 Task: Move the task Implement a feature for users to collaborate on projects within the app to the section Done in the project Visionary and filter the tasks in the project by High Priority.
Action: Mouse moved to (76, 429)
Screenshot: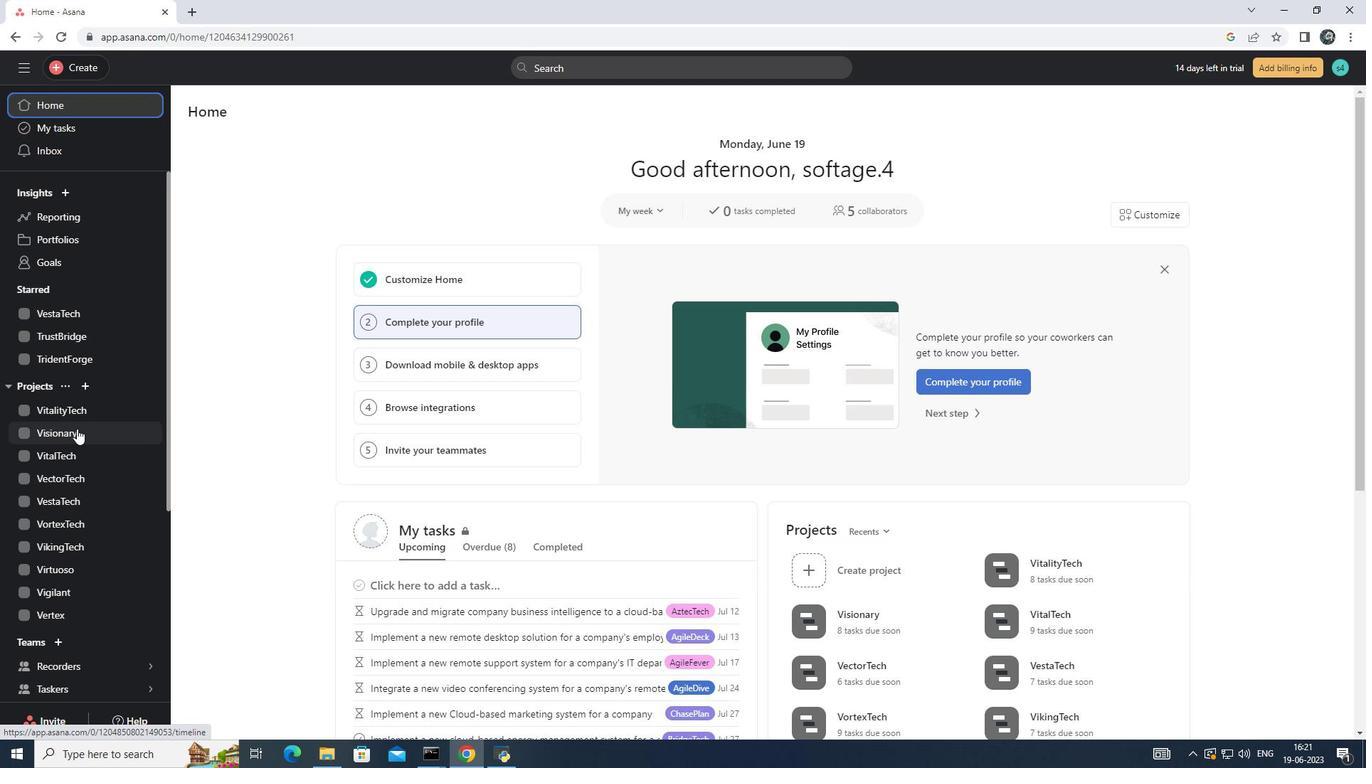 
Action: Mouse pressed left at (76, 429)
Screenshot: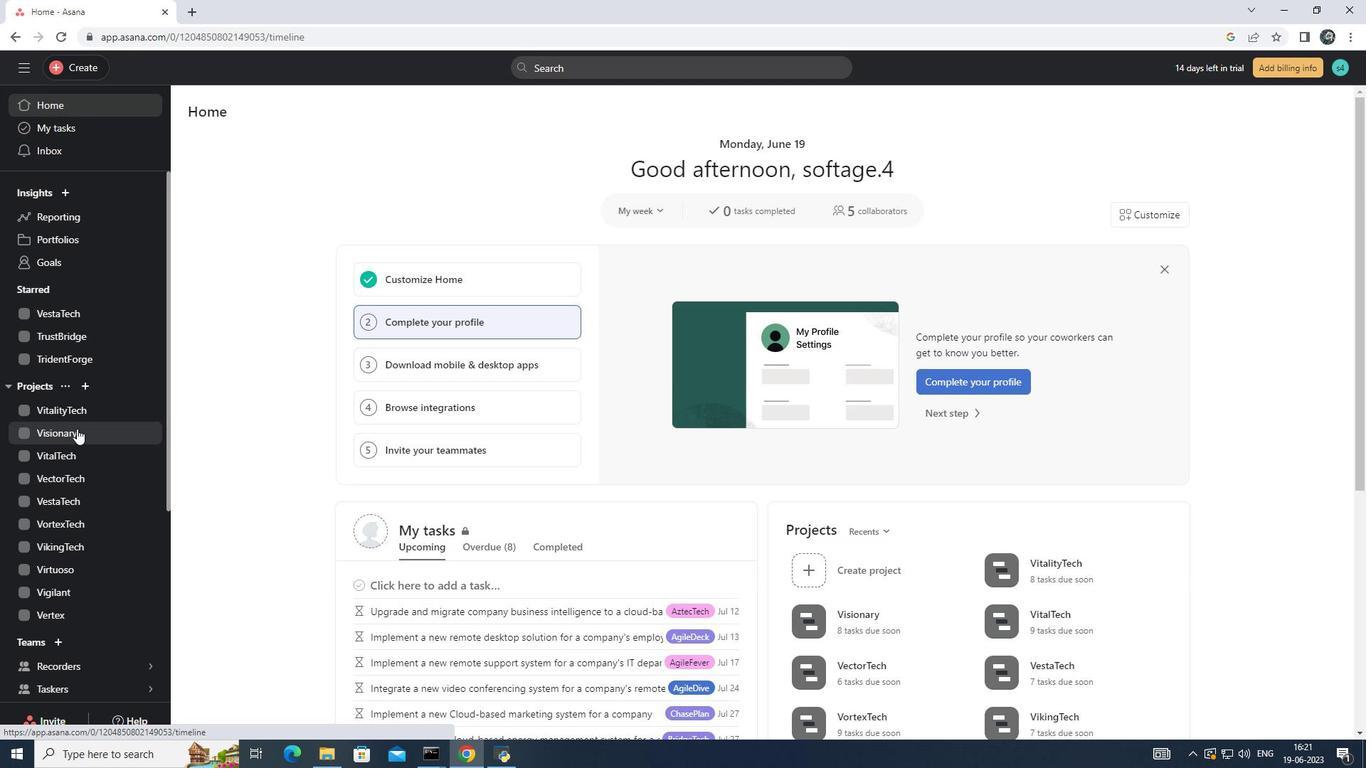 
Action: Mouse moved to (257, 147)
Screenshot: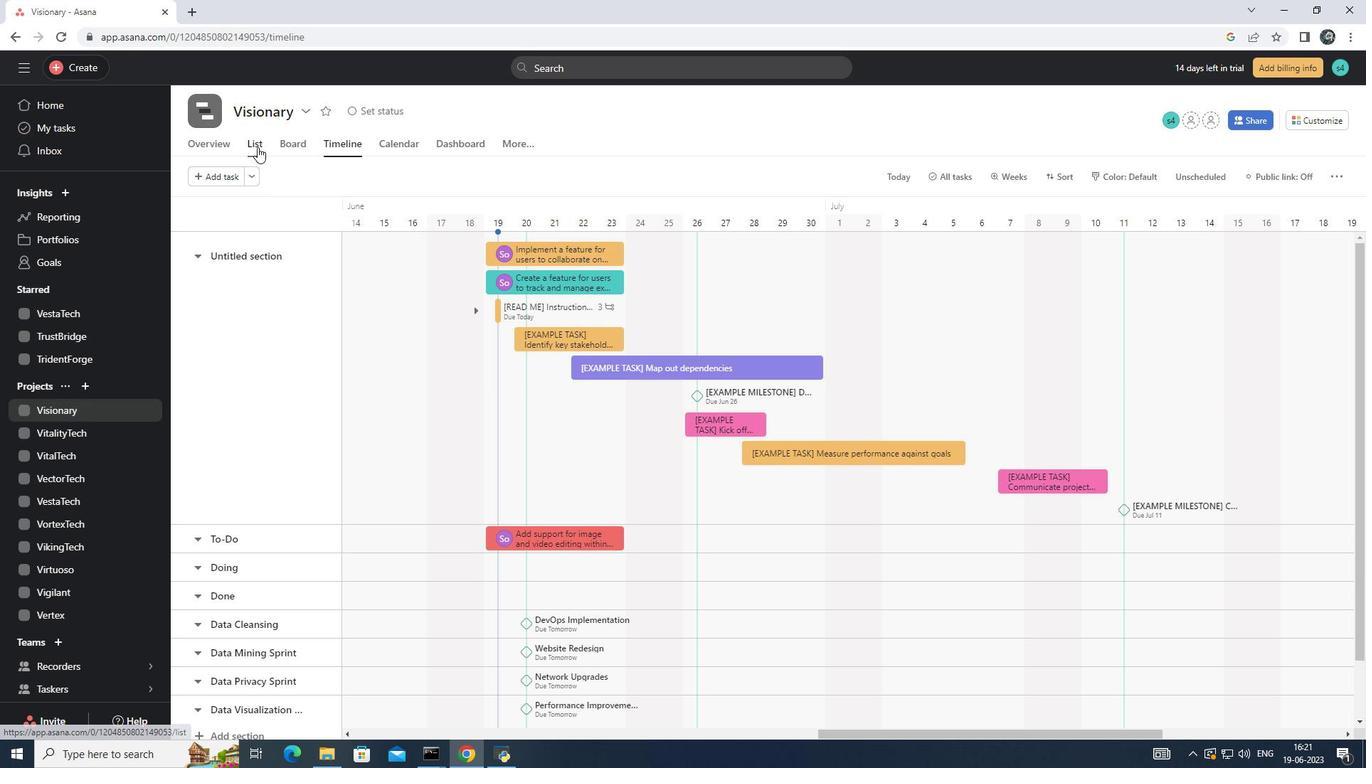 
Action: Mouse pressed left at (257, 147)
Screenshot: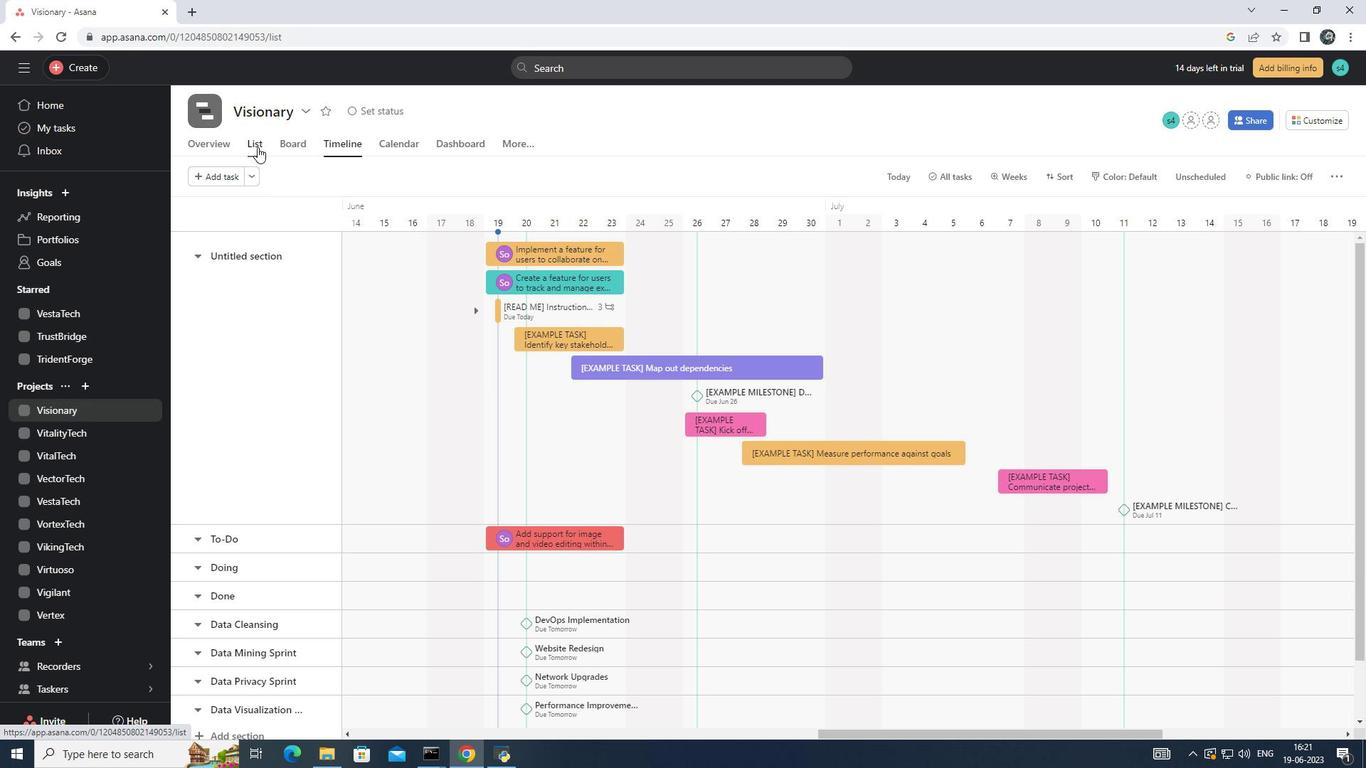 
Action: Mouse moved to (592, 278)
Screenshot: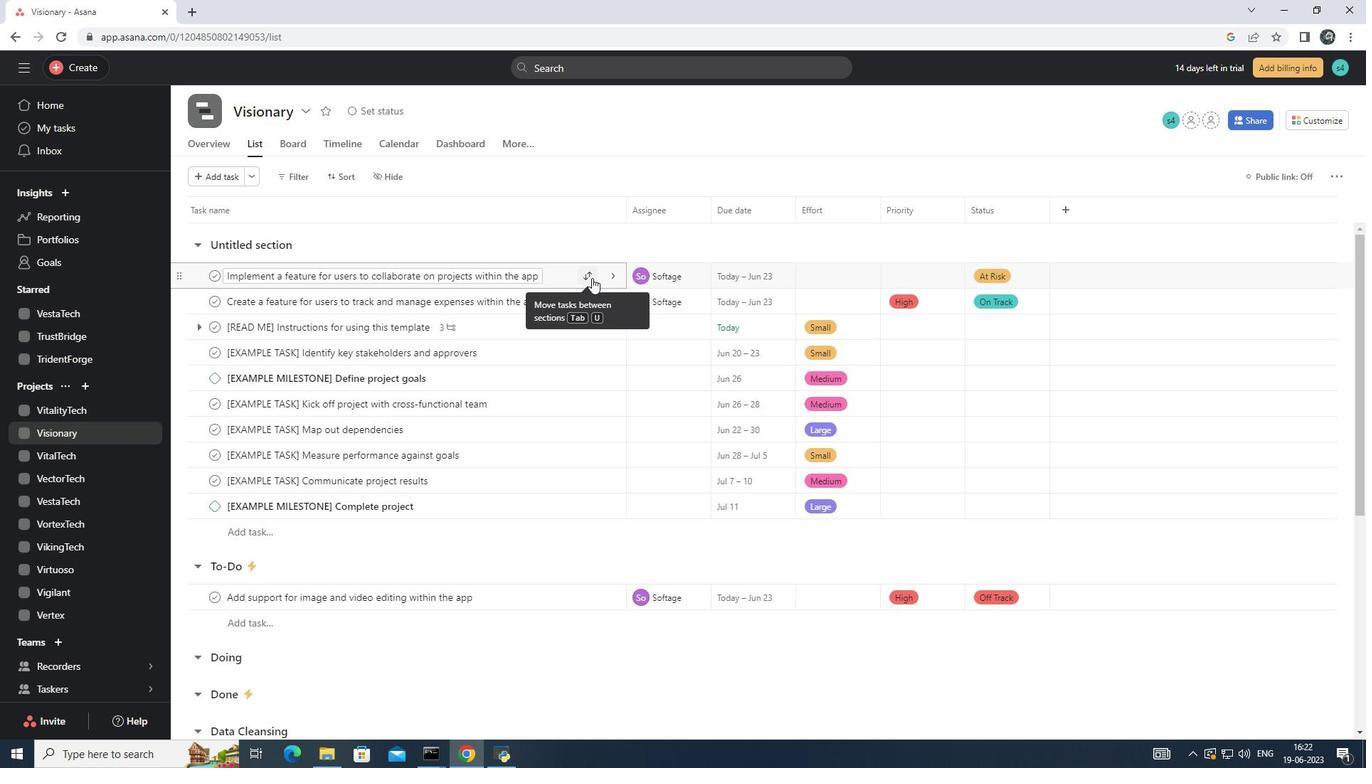 
Action: Mouse pressed left at (592, 278)
Screenshot: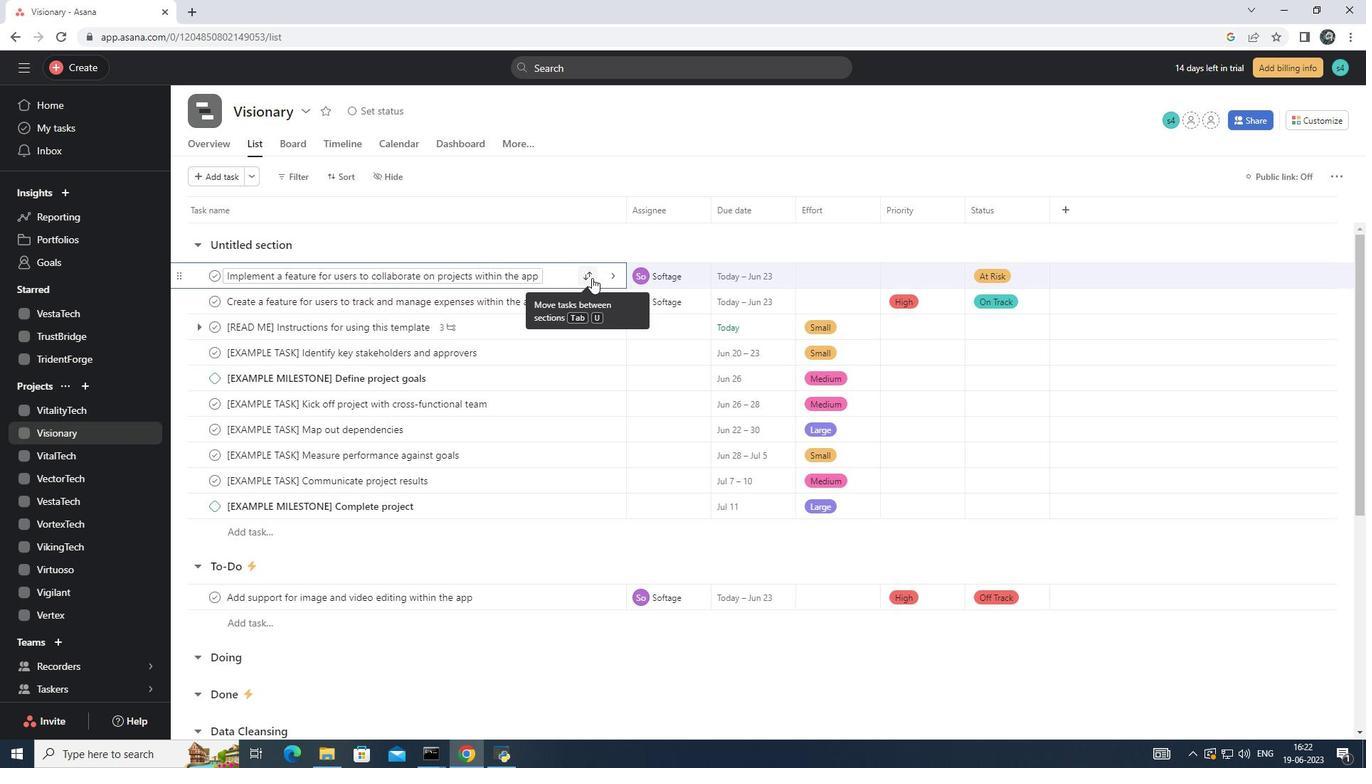 
Action: Mouse moved to (535, 402)
Screenshot: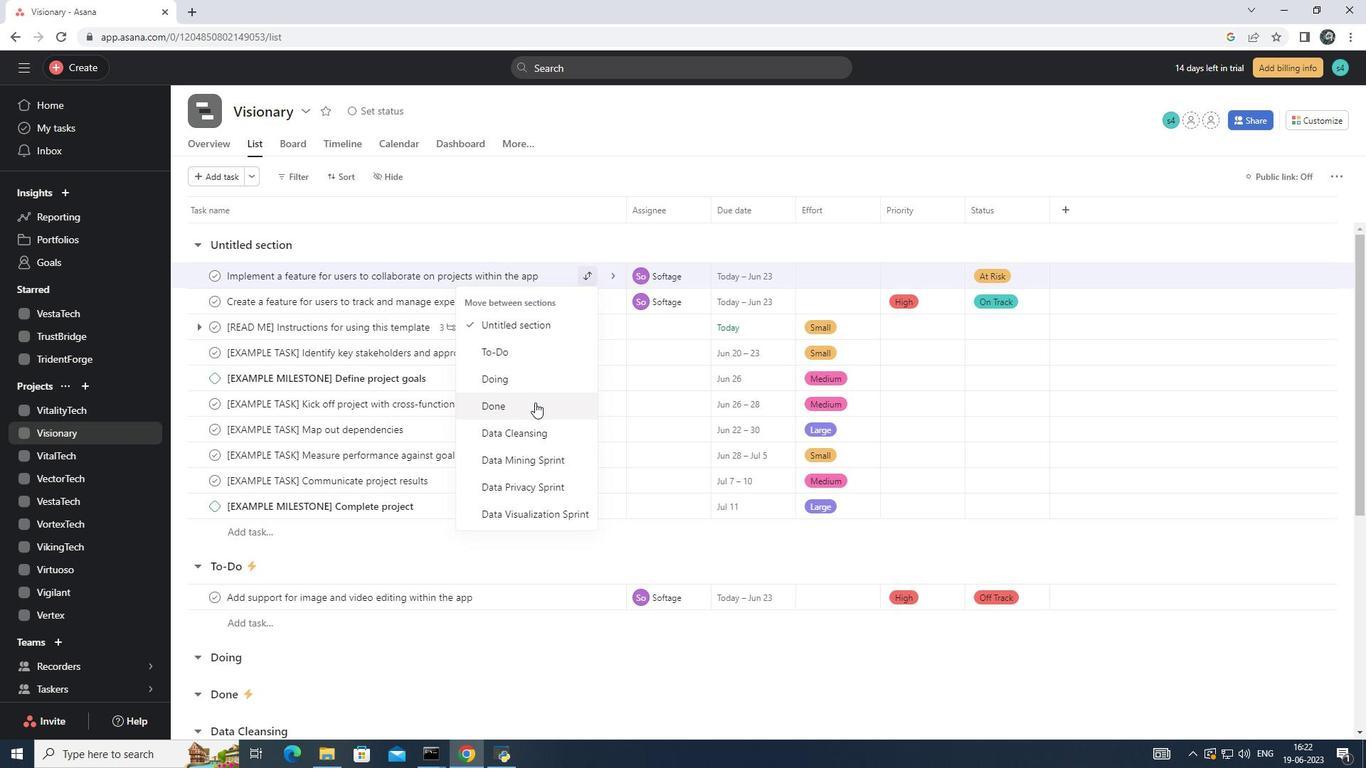 
Action: Mouse pressed left at (535, 402)
Screenshot: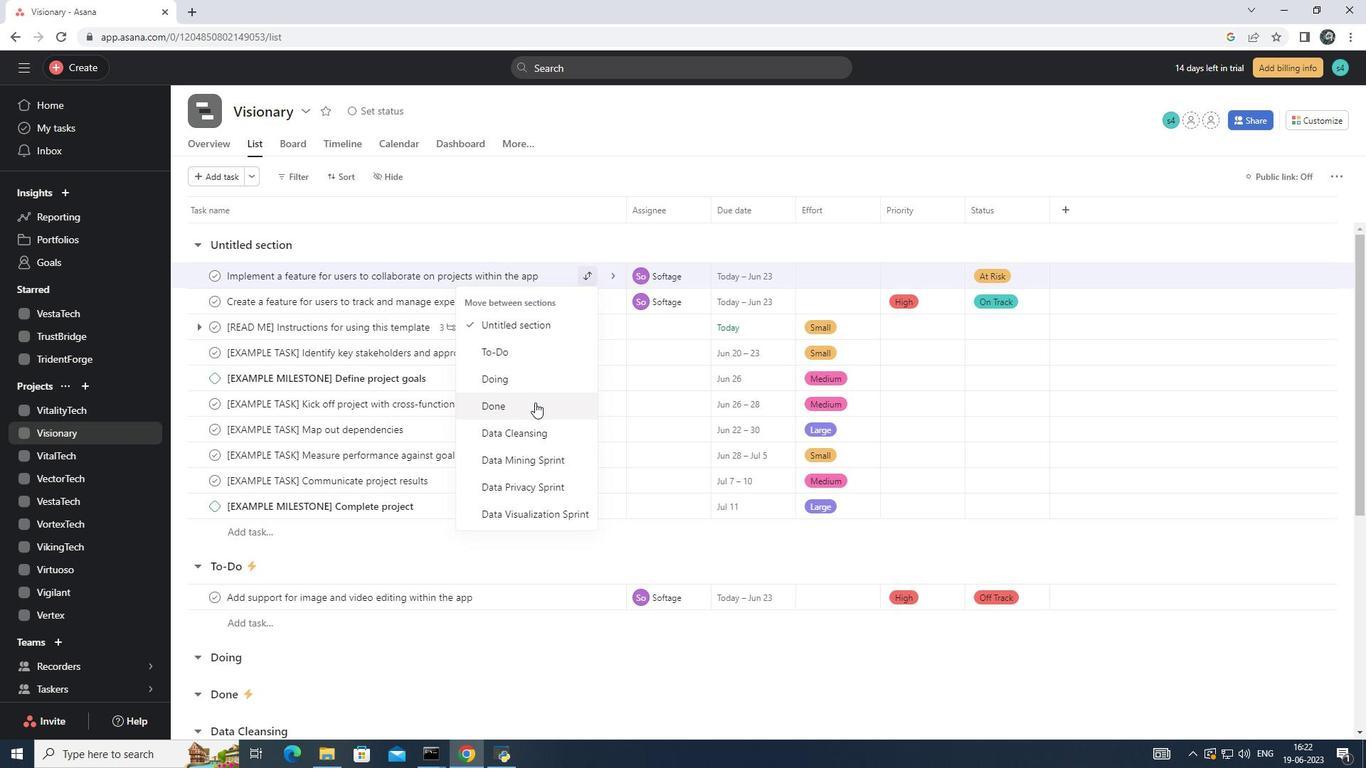 
Action: Mouse moved to (301, 179)
Screenshot: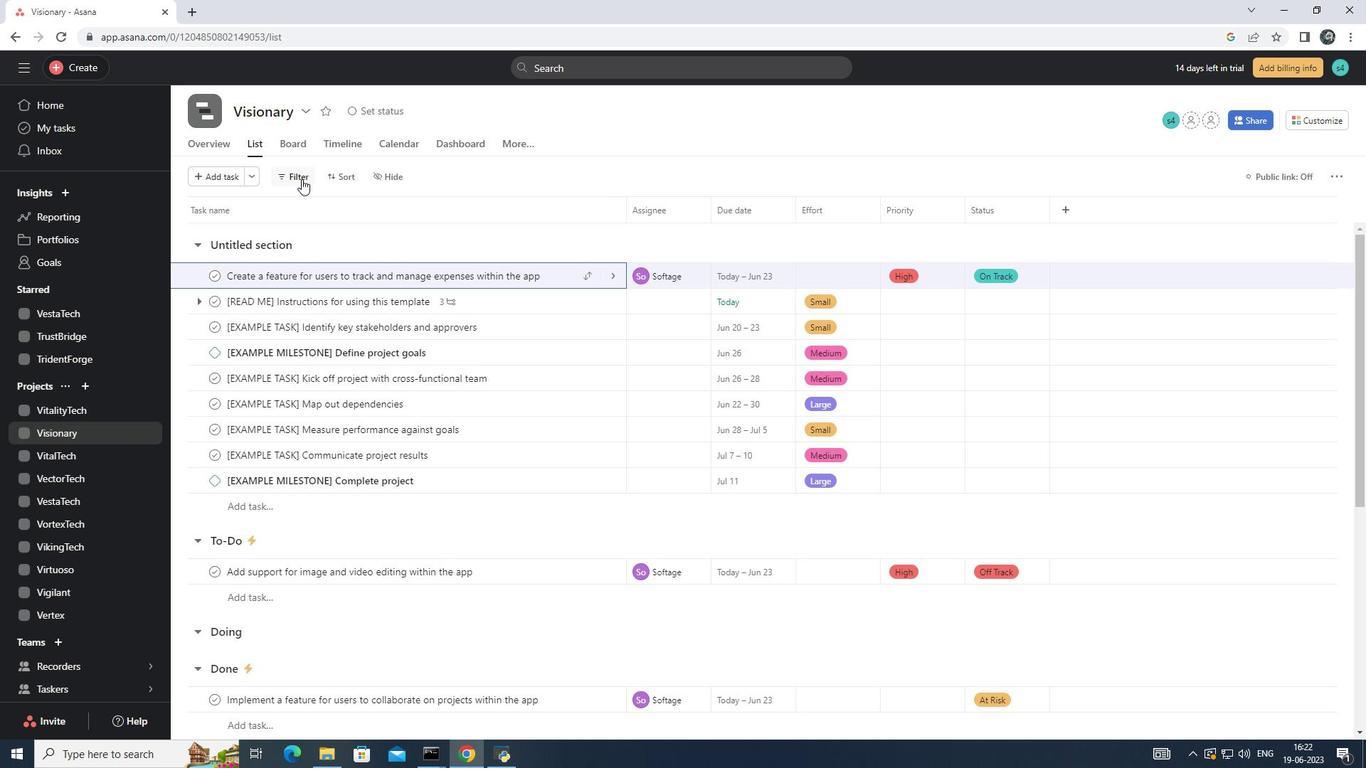 
Action: Mouse pressed left at (301, 179)
Screenshot: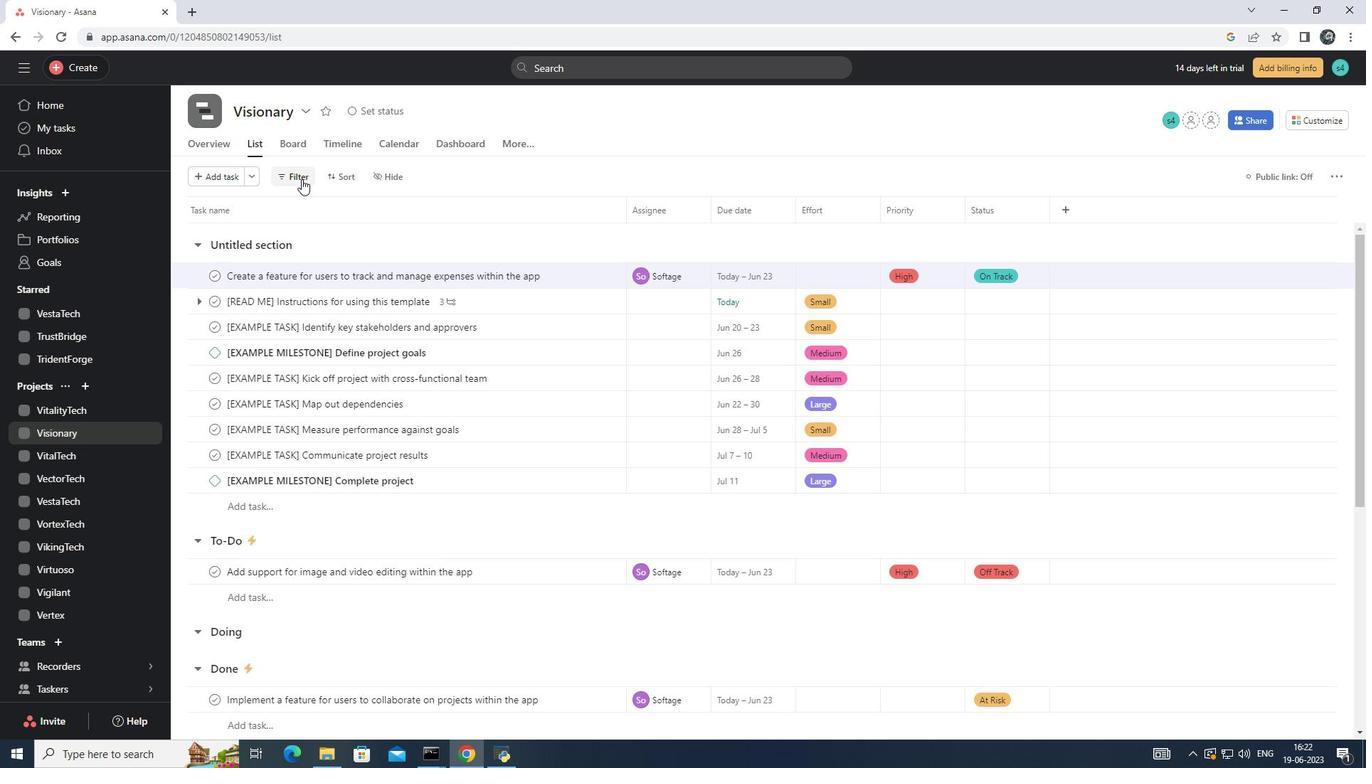 
Action: Mouse moved to (324, 291)
Screenshot: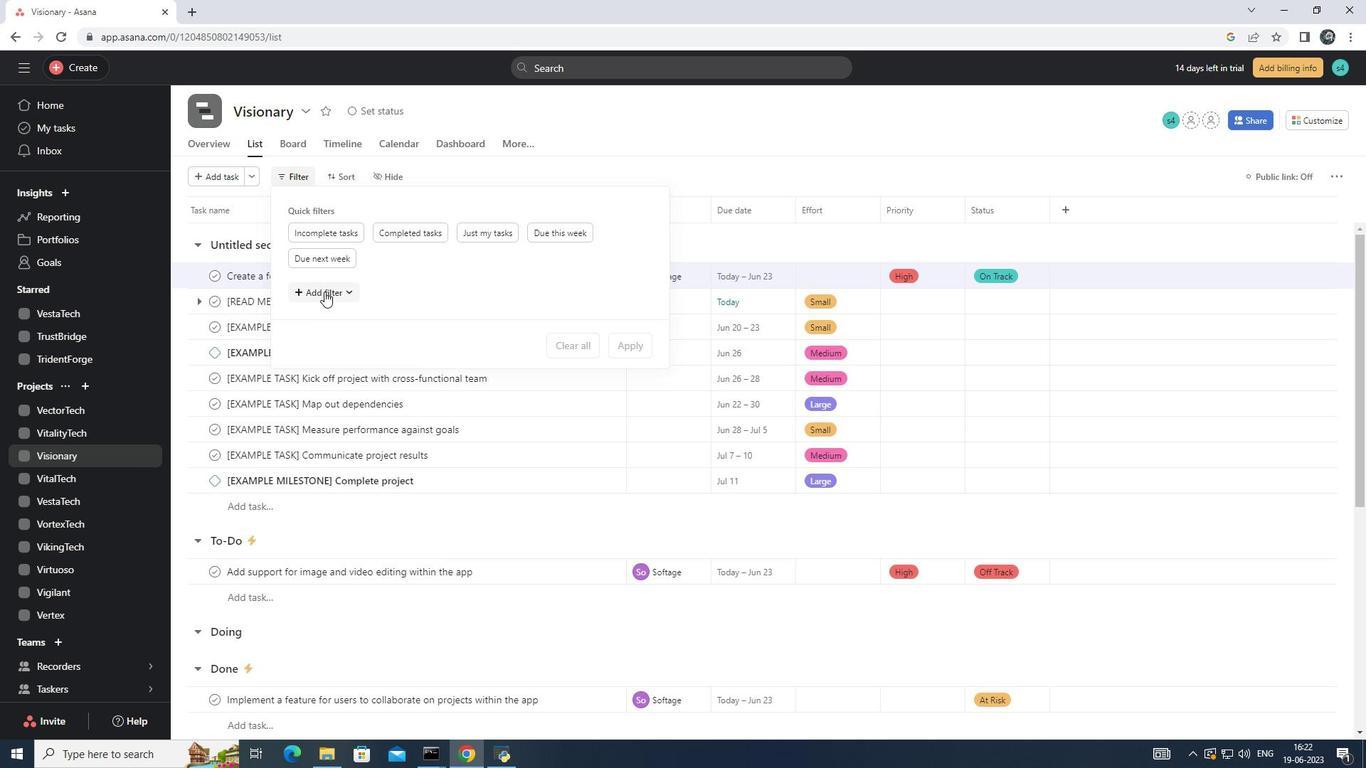 
Action: Mouse pressed left at (324, 291)
Screenshot: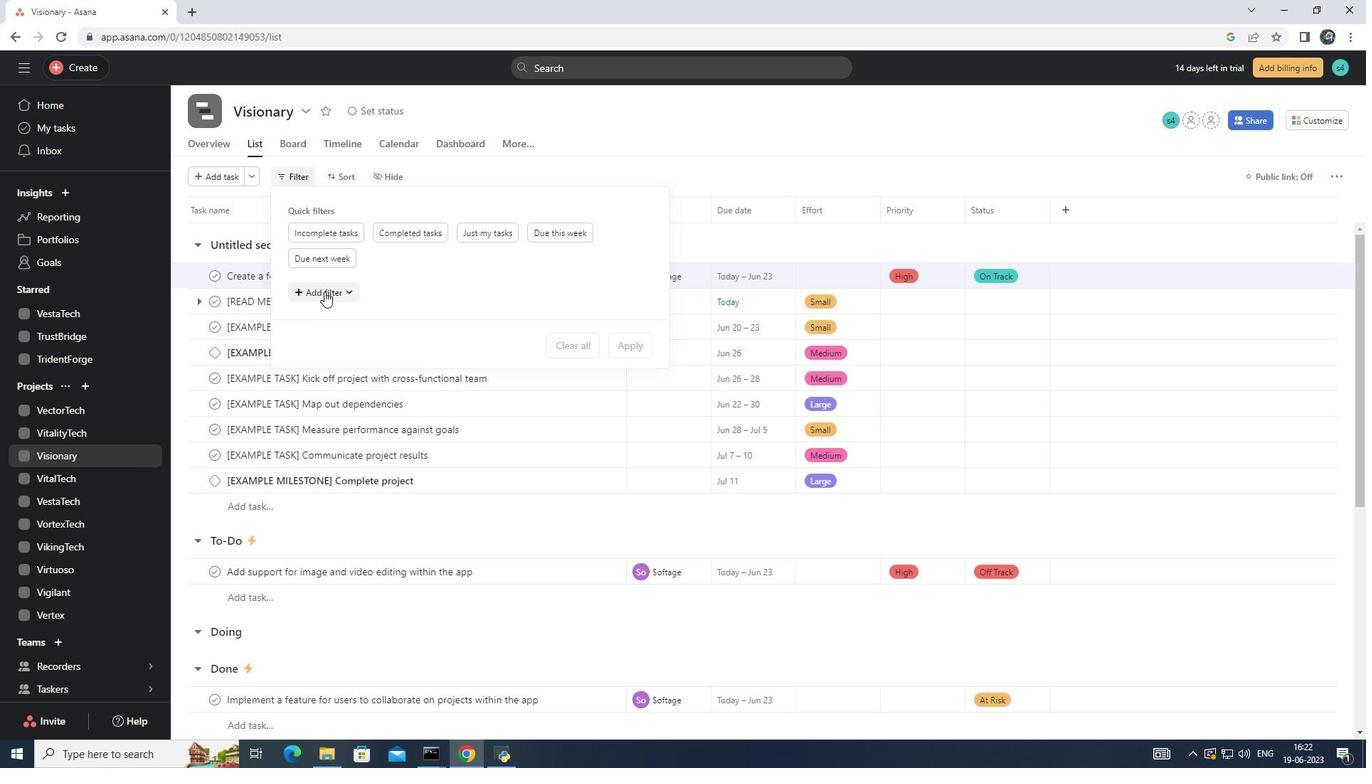 
Action: Mouse moved to (333, 435)
Screenshot: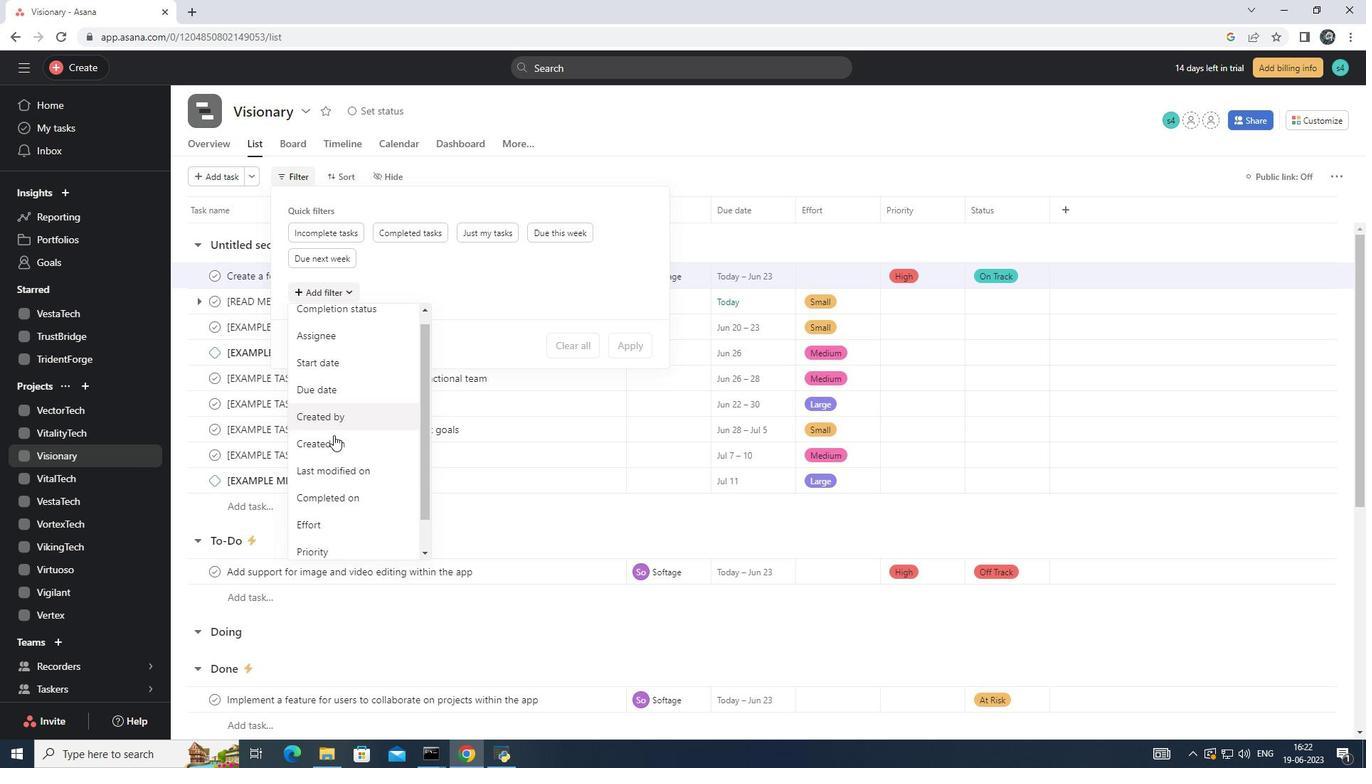 
Action: Mouse scrolled (333, 434) with delta (0, 0)
Screenshot: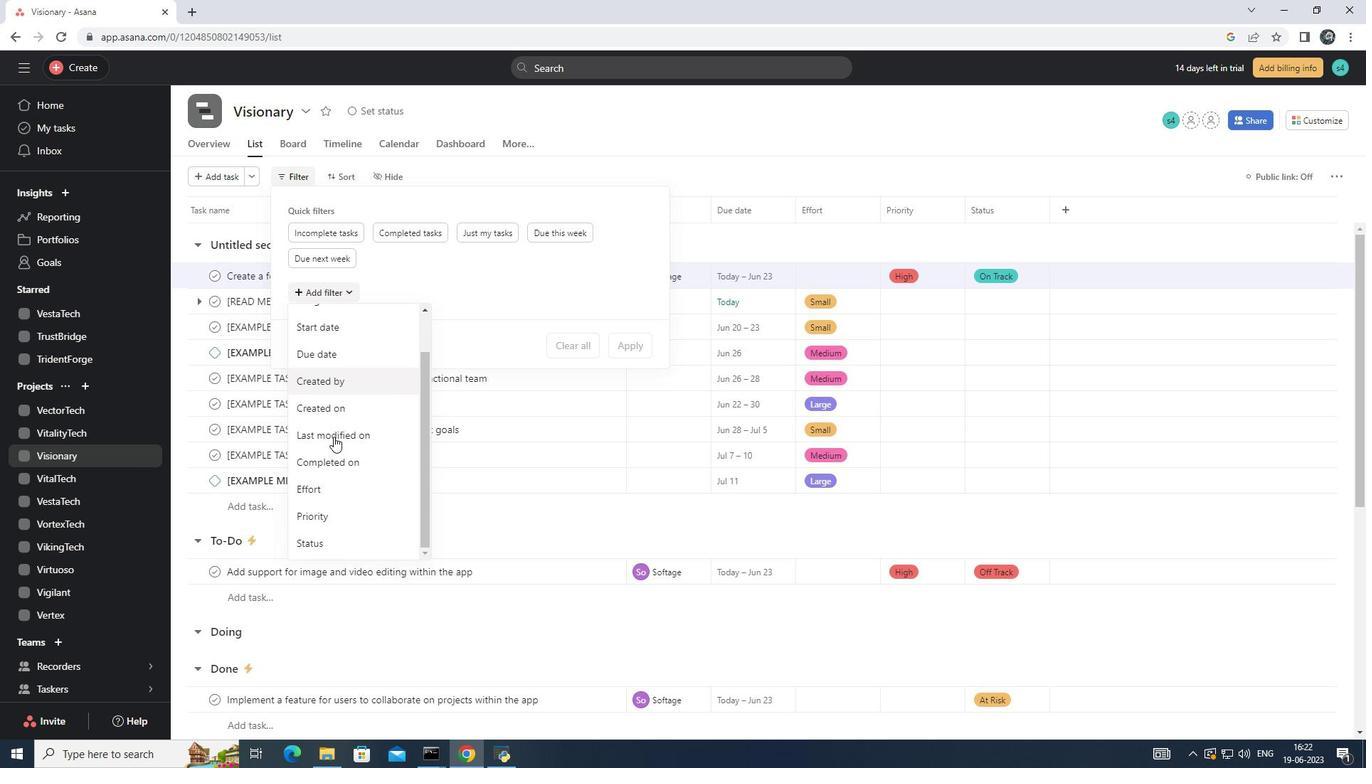 
Action: Mouse scrolled (333, 434) with delta (0, 0)
Screenshot: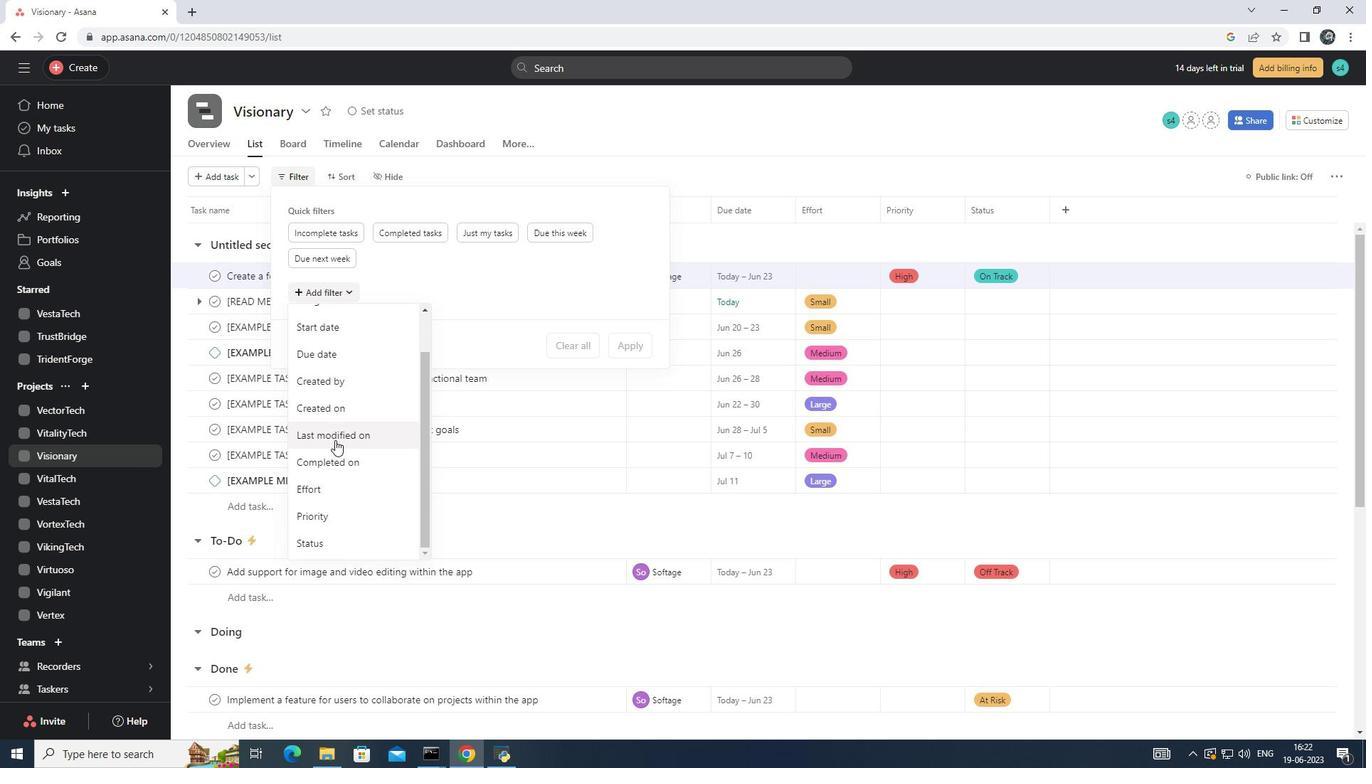 
Action: Mouse moved to (338, 446)
Screenshot: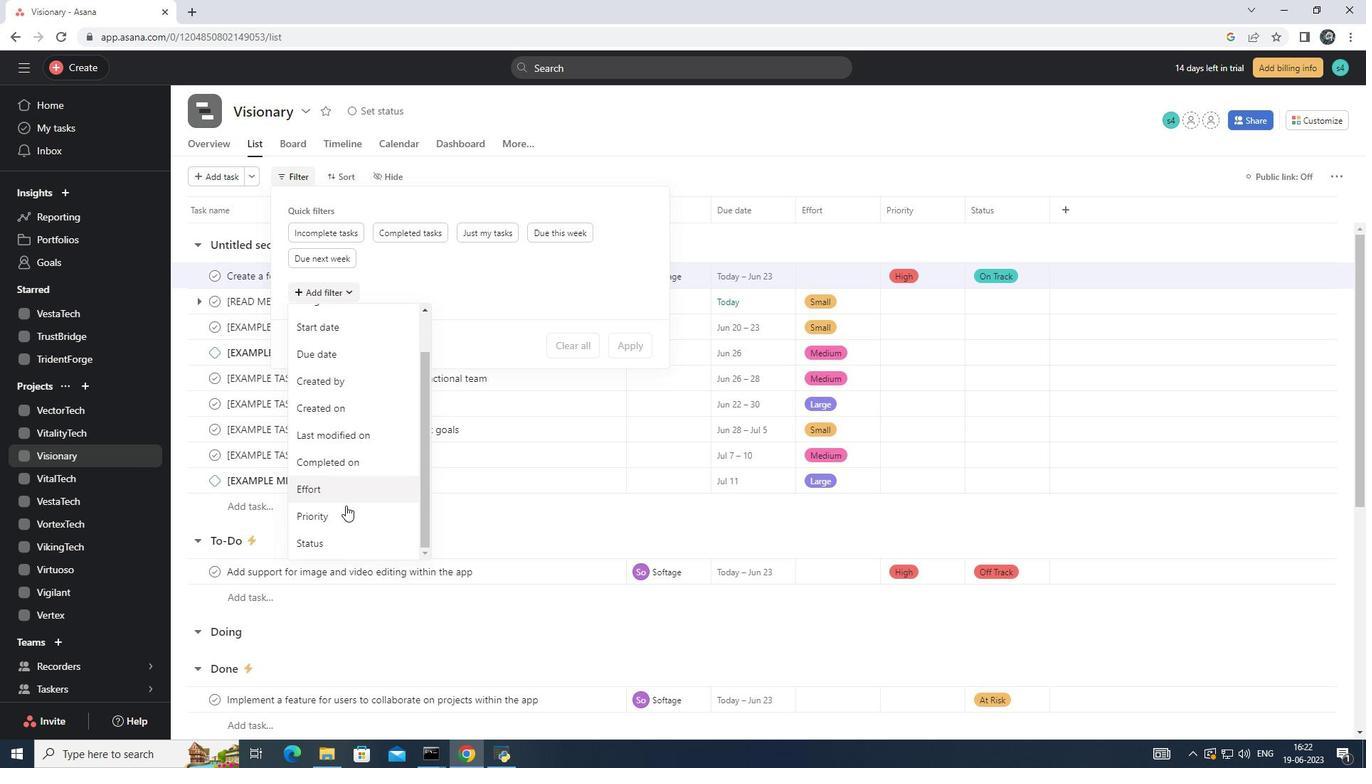 
Action: Mouse scrolled (338, 445) with delta (0, 0)
Screenshot: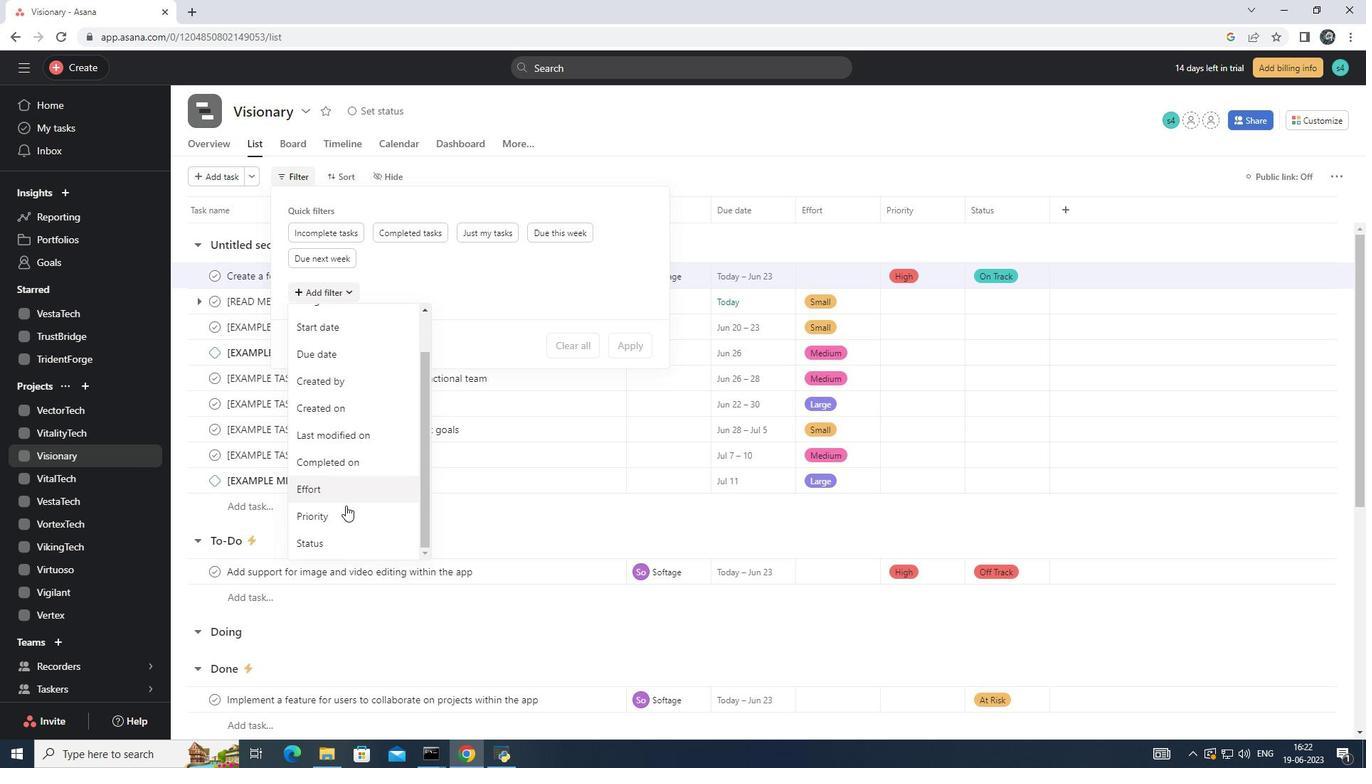 
Action: Mouse moved to (347, 510)
Screenshot: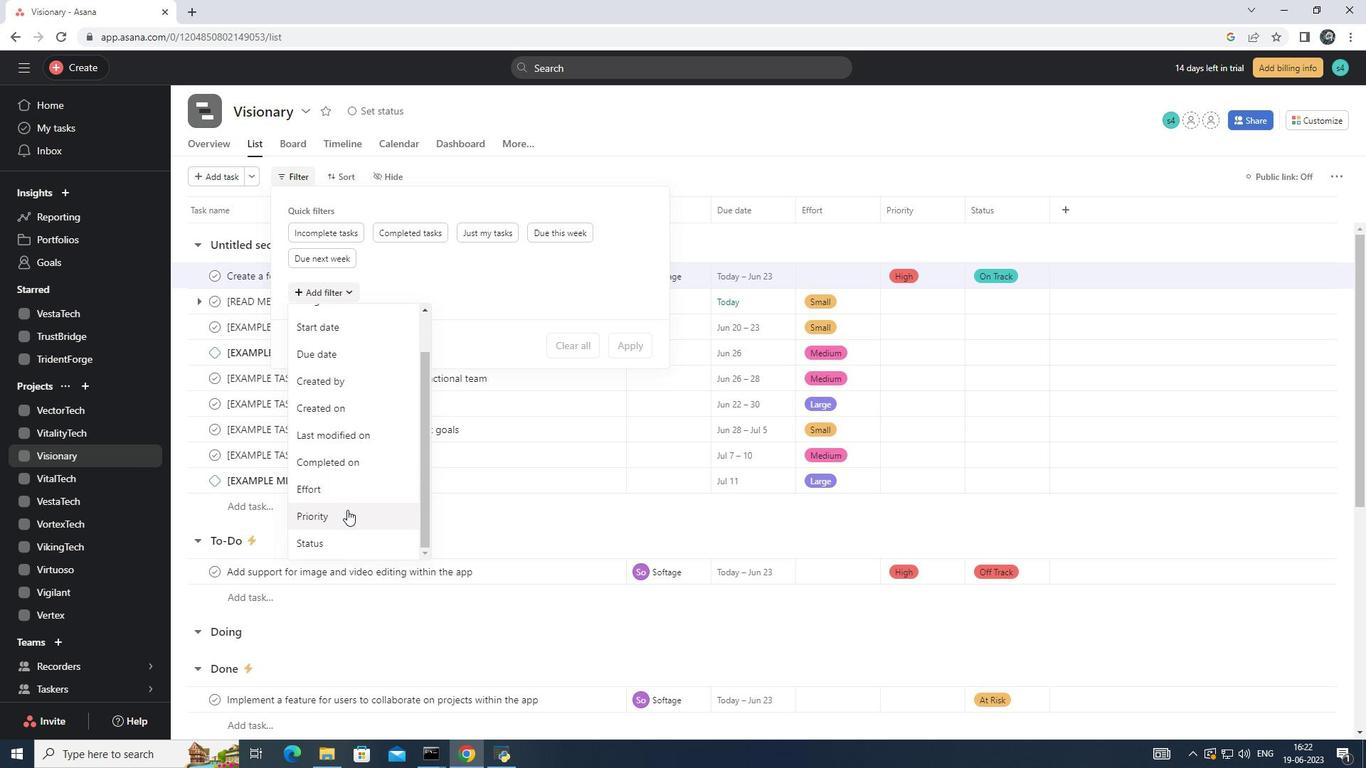 
Action: Mouse pressed left at (347, 510)
Screenshot: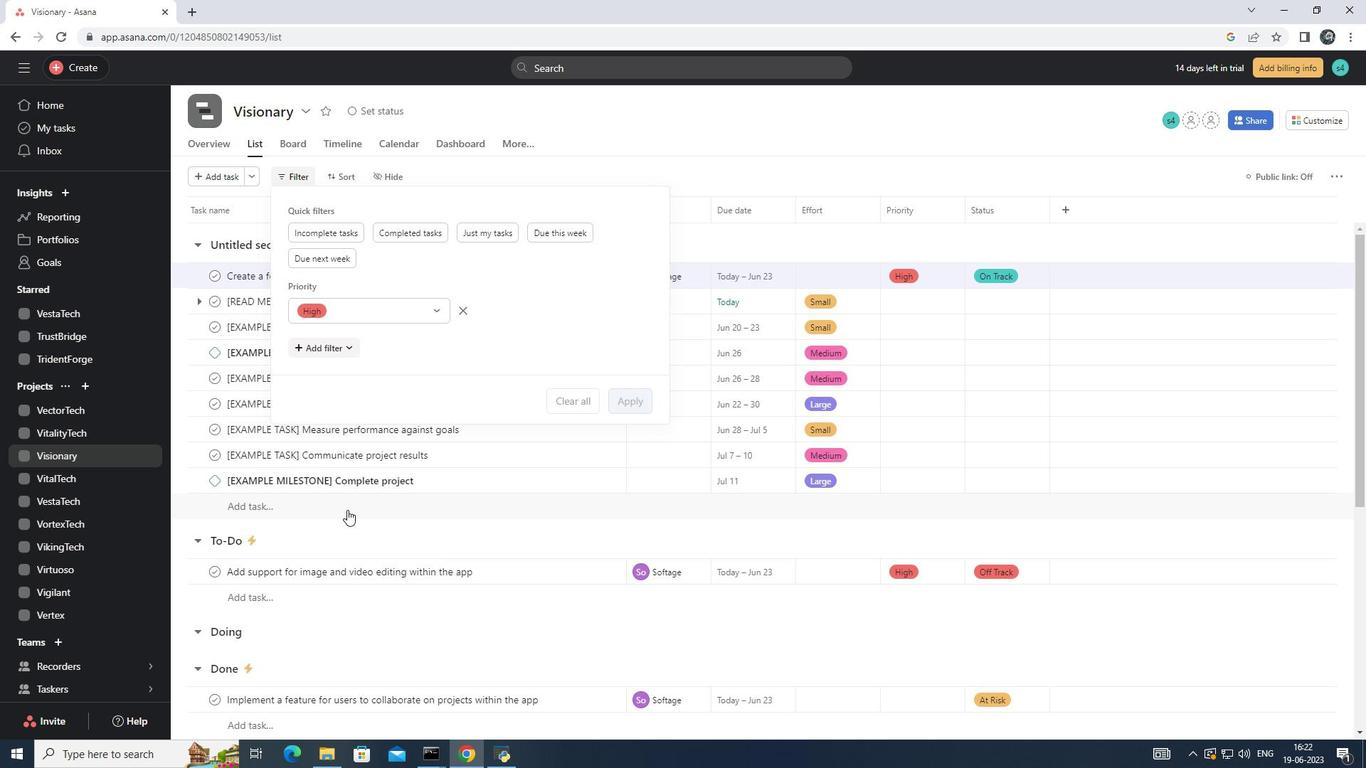 
Action: Mouse moved to (387, 310)
Screenshot: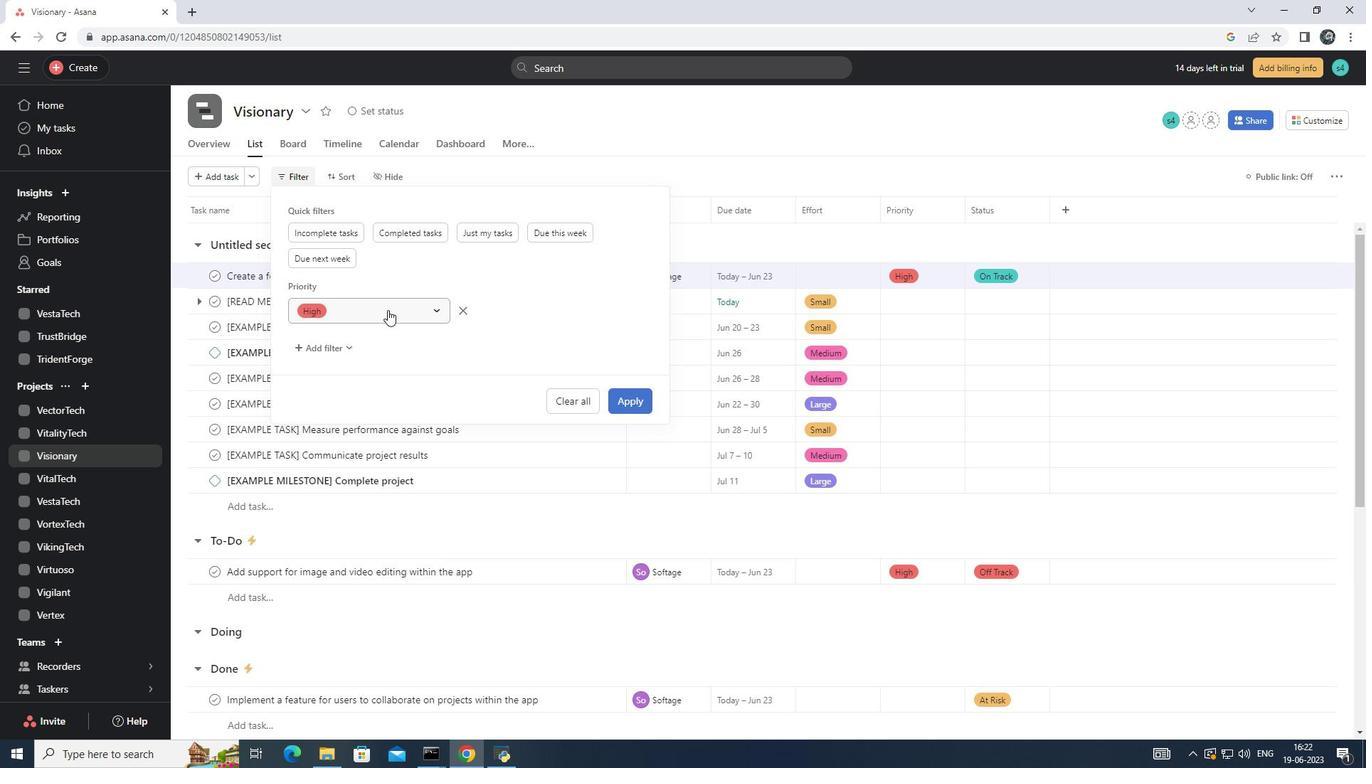 
Action: Mouse pressed left at (387, 310)
Screenshot: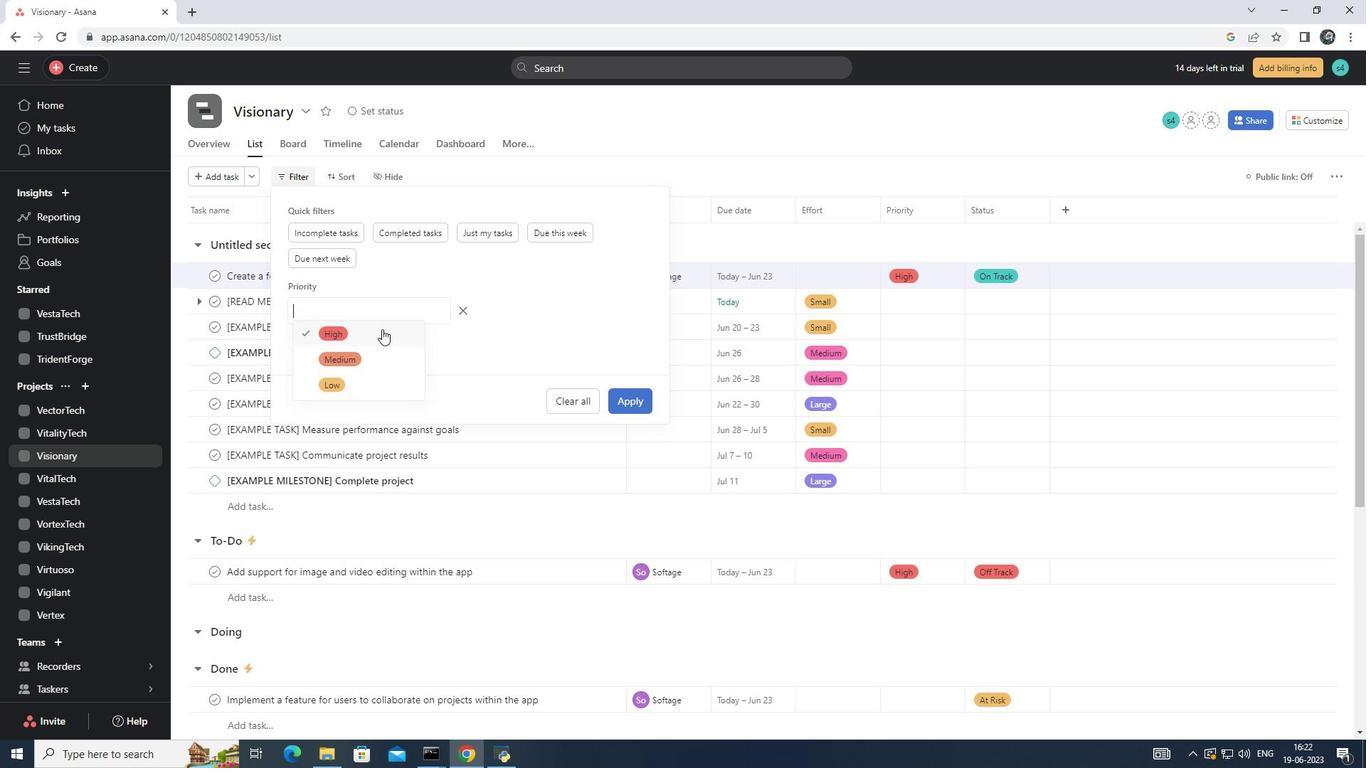 
Action: Mouse moved to (371, 331)
Screenshot: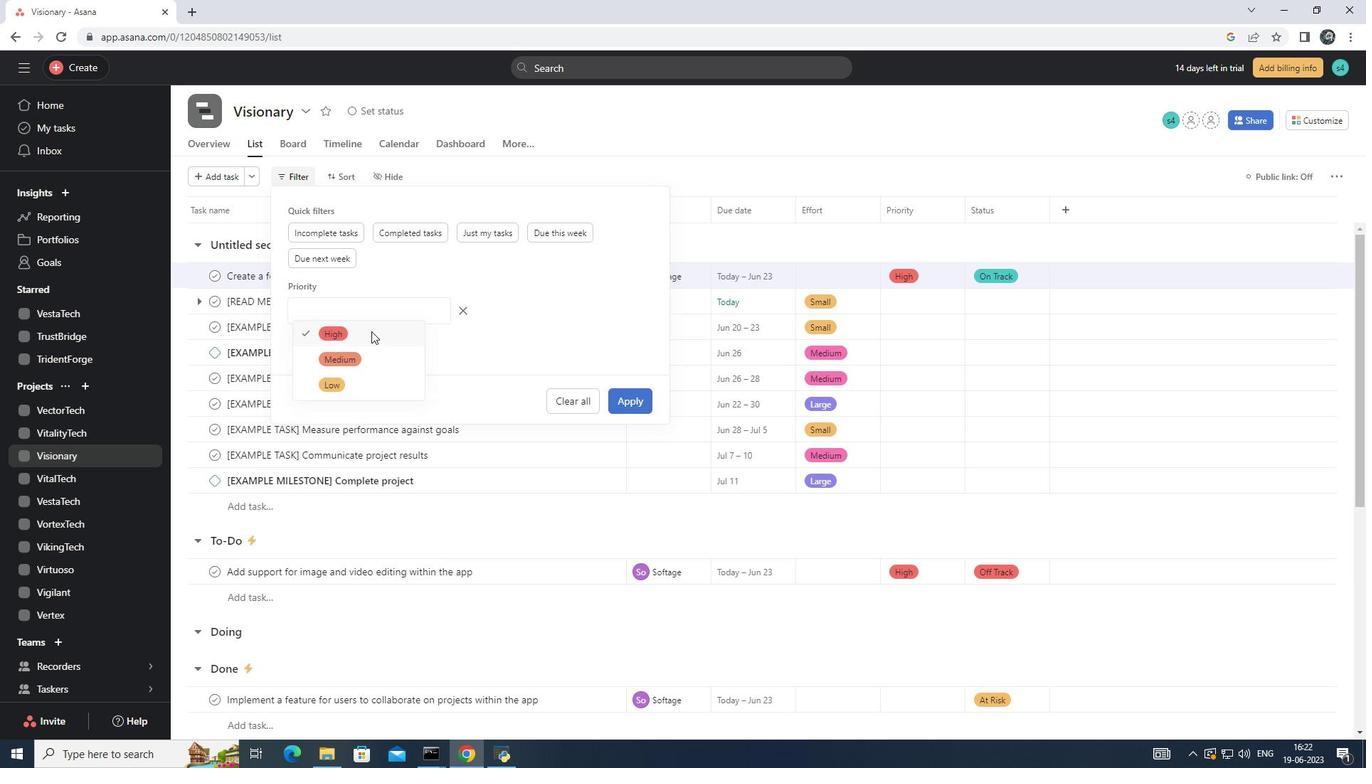 
Action: Mouse pressed left at (371, 331)
Screenshot: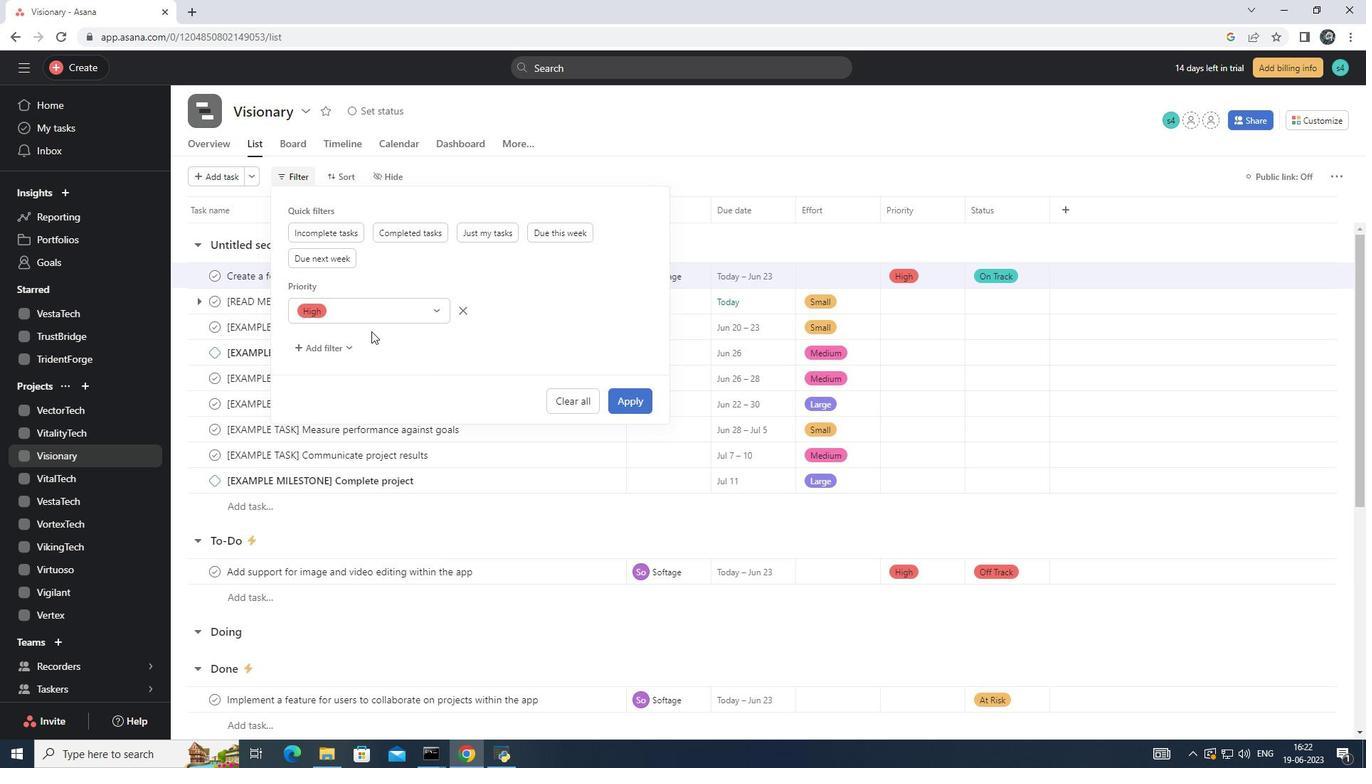 
Action: Mouse moved to (626, 391)
Screenshot: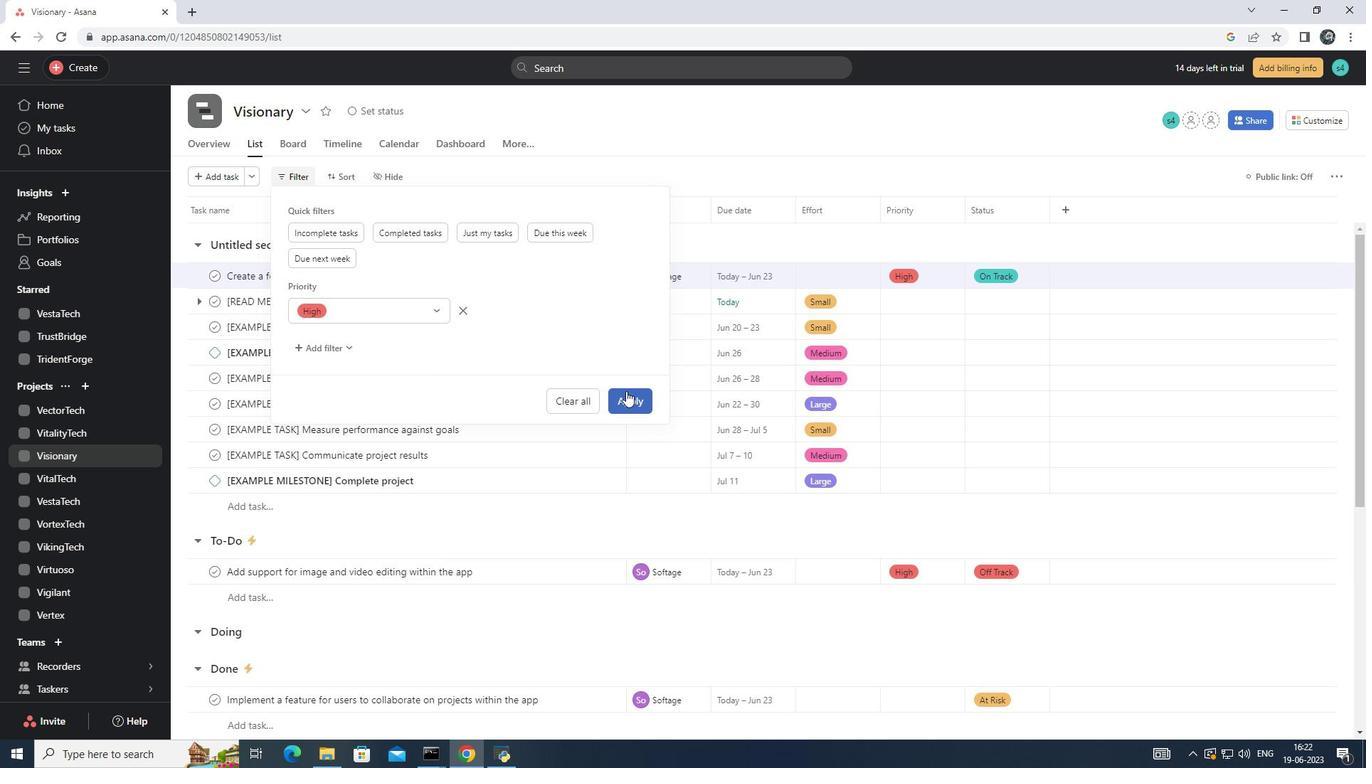 
Action: Mouse pressed left at (626, 391)
Screenshot: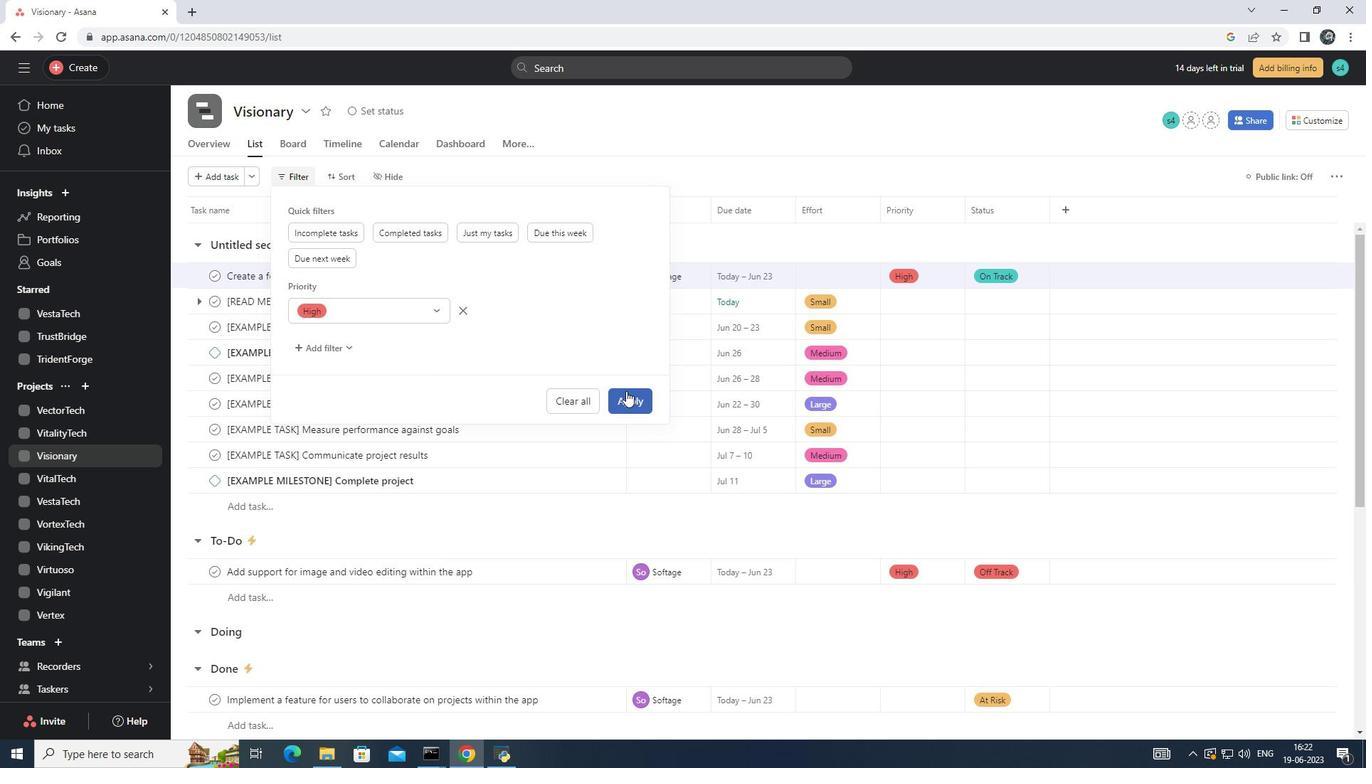
